 Task: Use the advanced search to search for repositories with size "2048".
Action: Mouse moved to (109, 371)
Screenshot: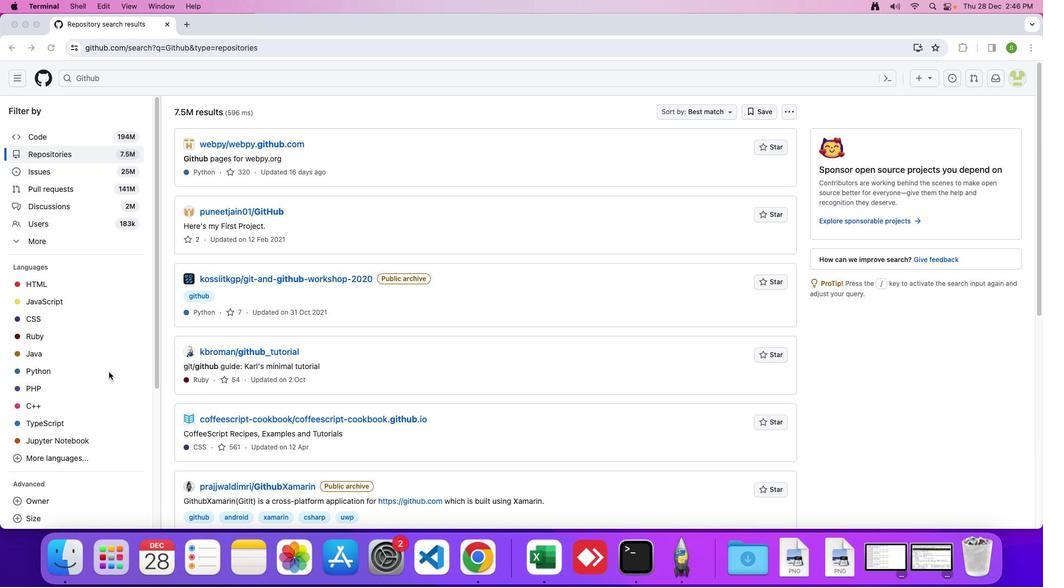 
Action: Mouse scrolled (109, 371) with delta (0, 0)
Screenshot: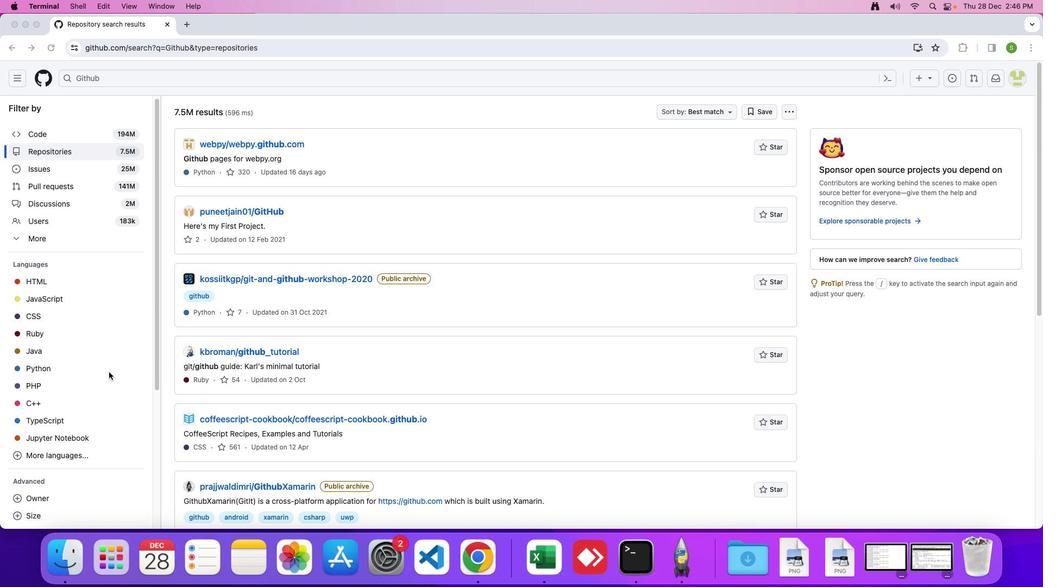 
Action: Mouse scrolled (109, 371) with delta (0, 0)
Screenshot: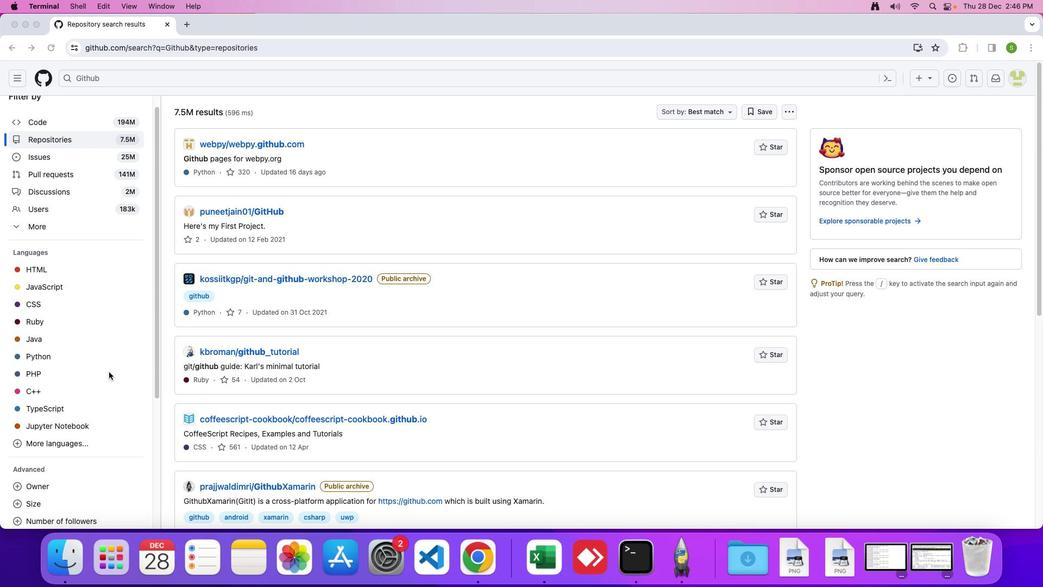 
Action: Mouse scrolled (109, 371) with delta (0, -1)
Screenshot: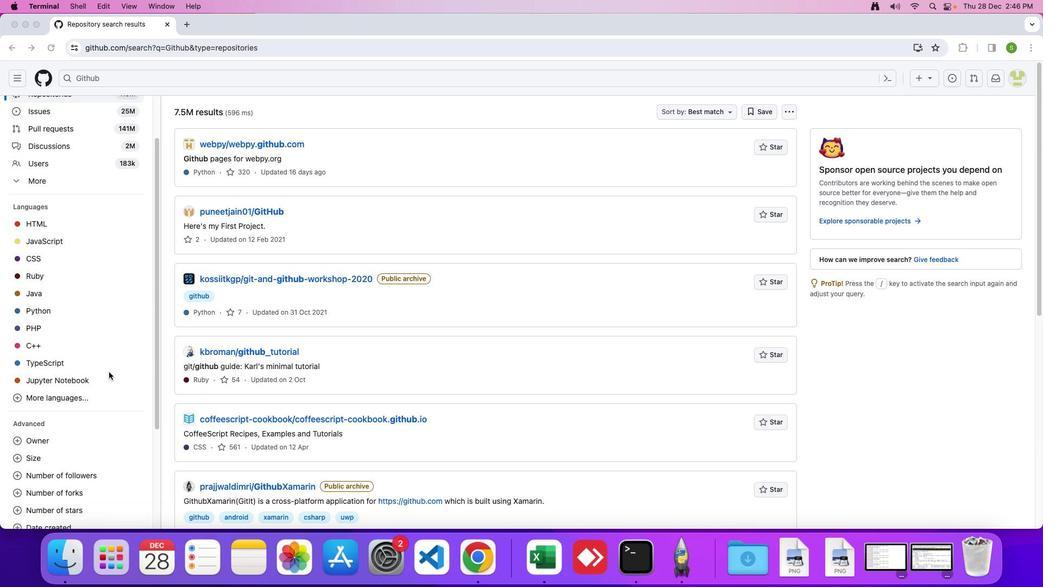 
Action: Mouse moved to (109, 372)
Screenshot: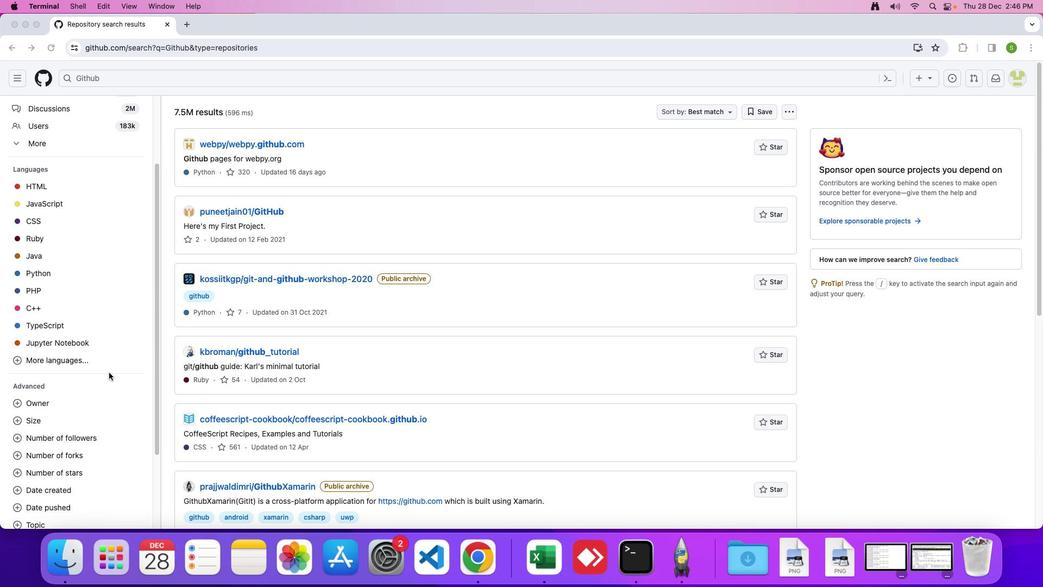 
Action: Mouse scrolled (109, 372) with delta (0, 0)
Screenshot: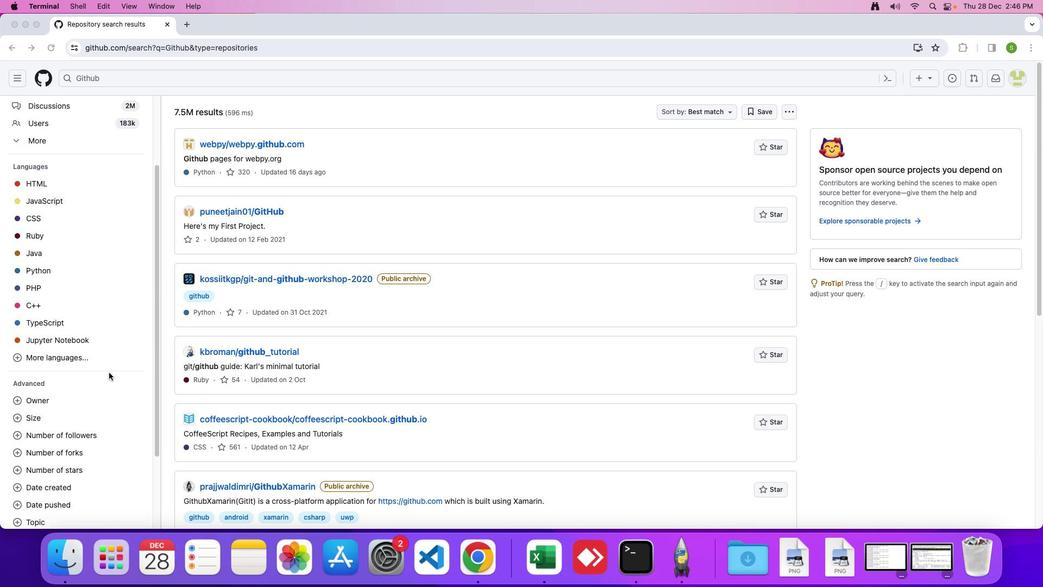 
Action: Mouse scrolled (109, 372) with delta (0, 0)
Screenshot: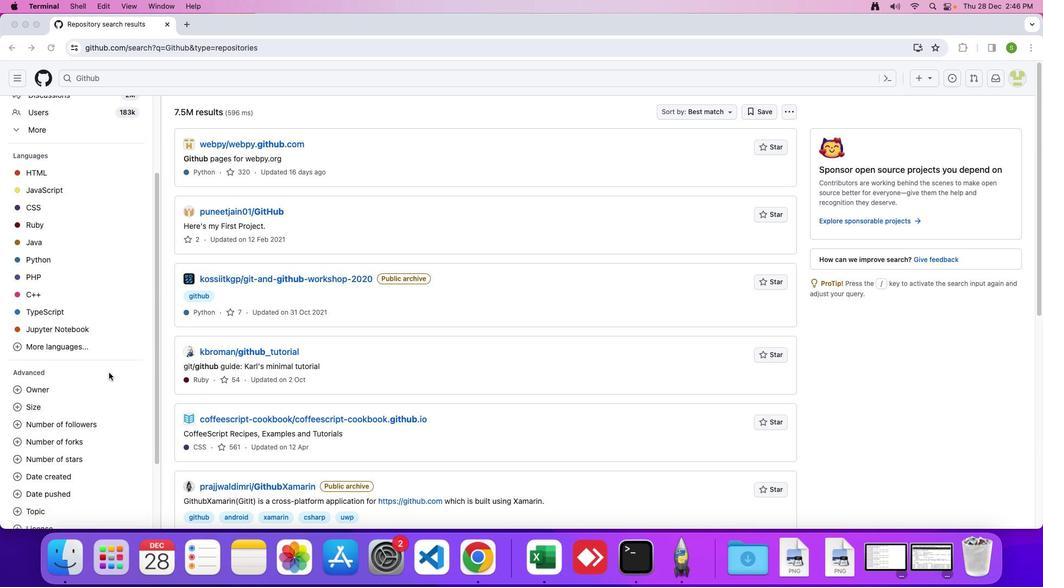 
Action: Mouse scrolled (109, 372) with delta (0, -1)
Screenshot: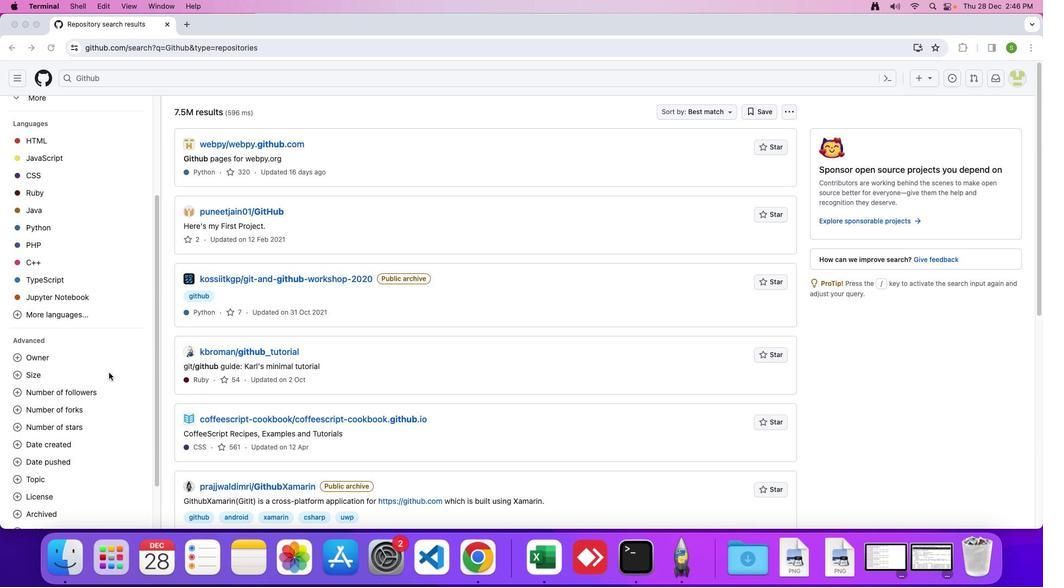 
Action: Mouse scrolled (109, 372) with delta (0, 0)
Screenshot: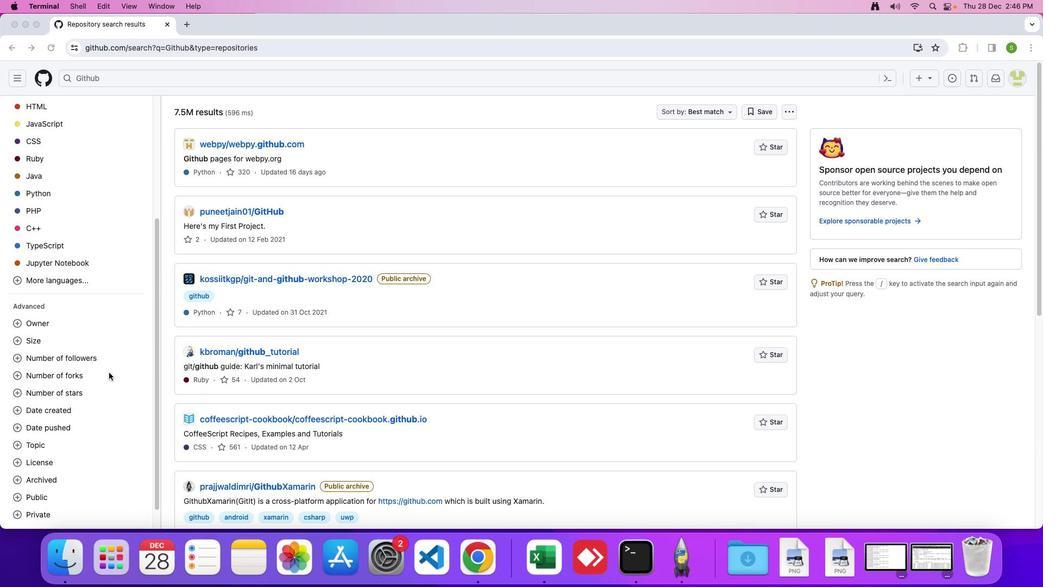 
Action: Mouse scrolled (109, 372) with delta (0, 0)
Screenshot: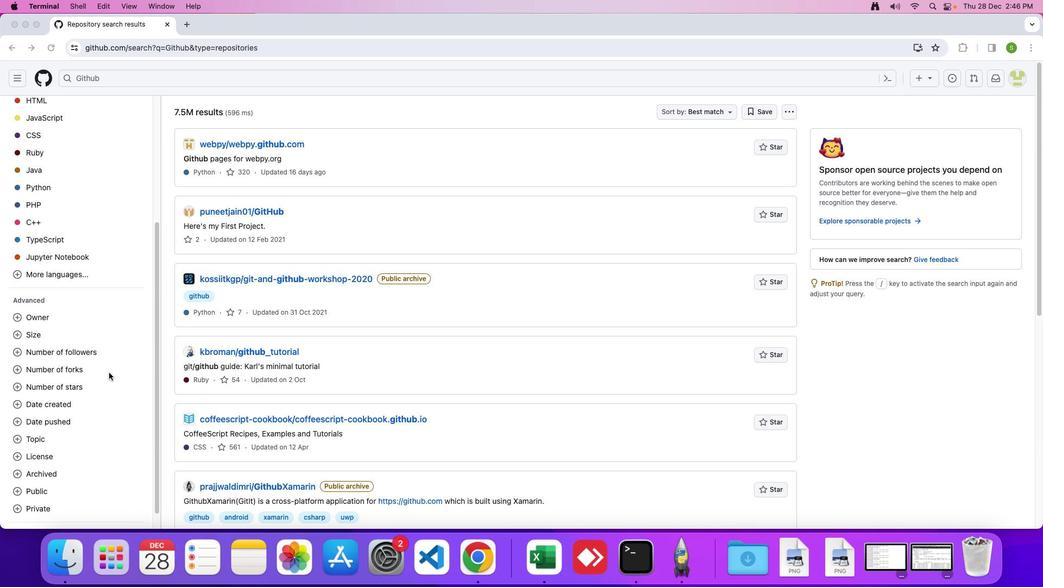 
Action: Mouse scrolled (109, 372) with delta (0, 0)
Screenshot: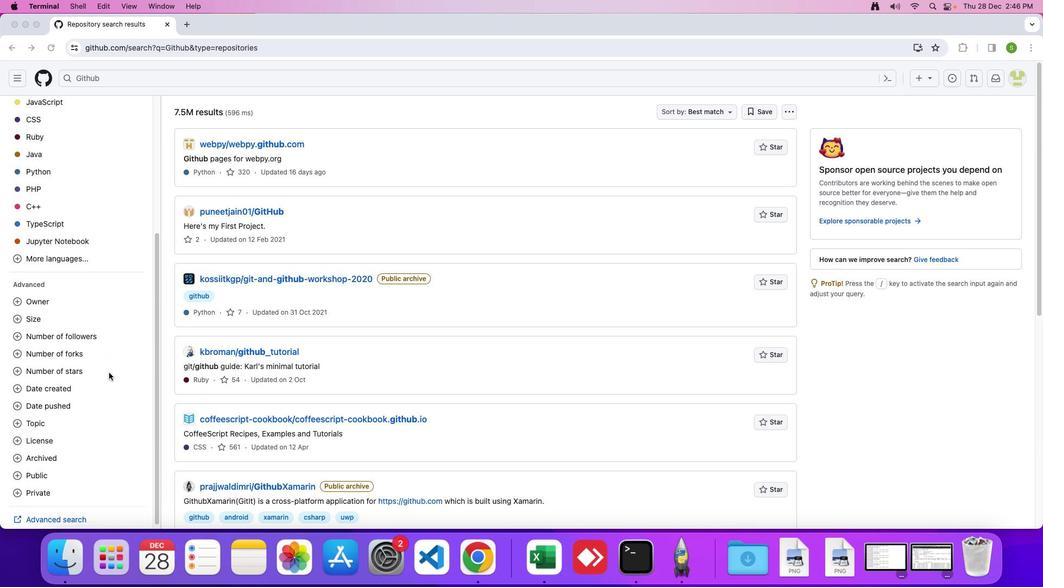 
Action: Mouse scrolled (109, 372) with delta (0, 0)
Screenshot: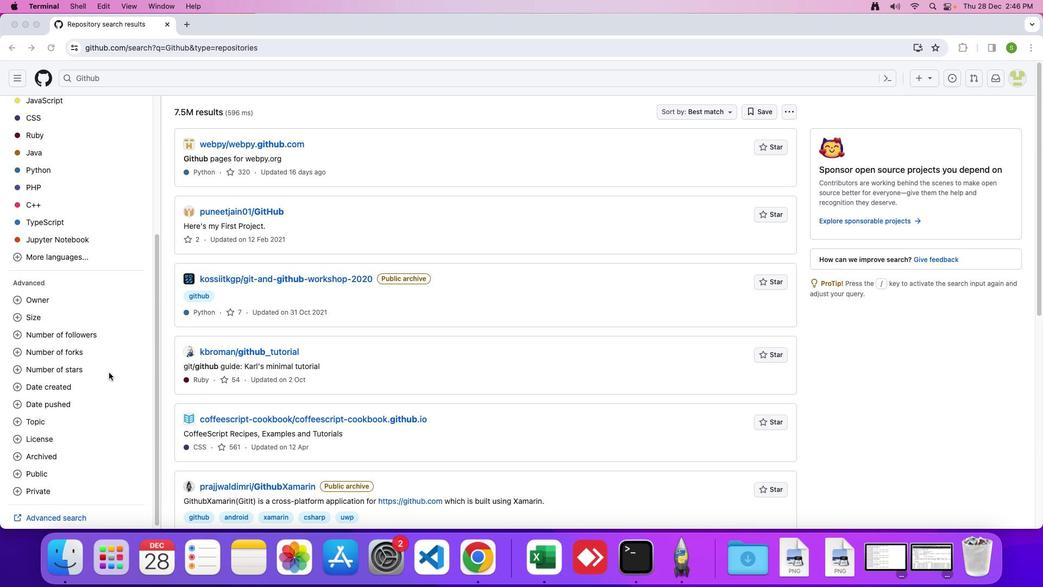 
Action: Mouse scrolled (109, 372) with delta (0, -2)
Screenshot: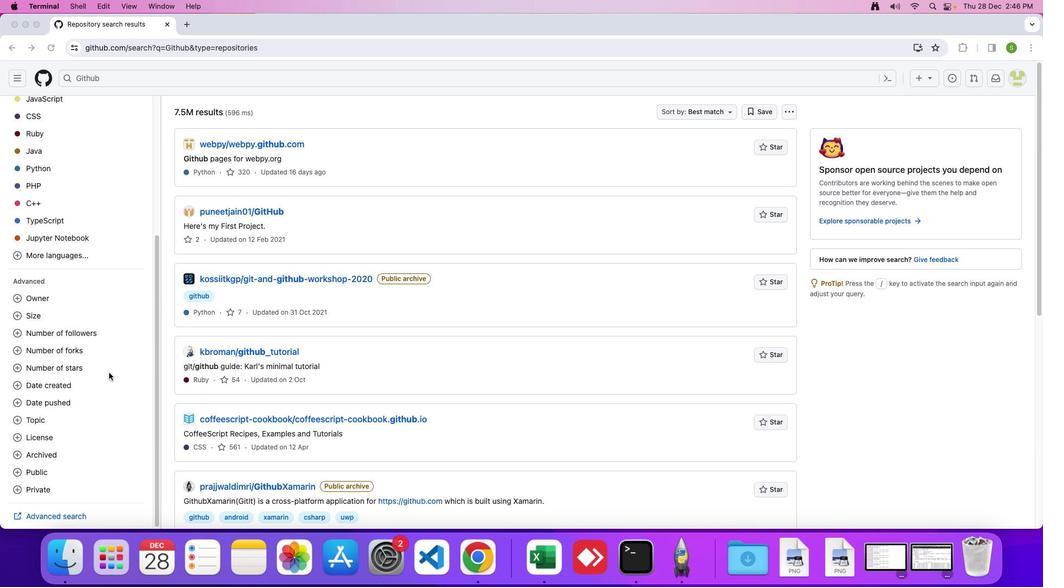 
Action: Mouse scrolled (109, 372) with delta (0, -2)
Screenshot: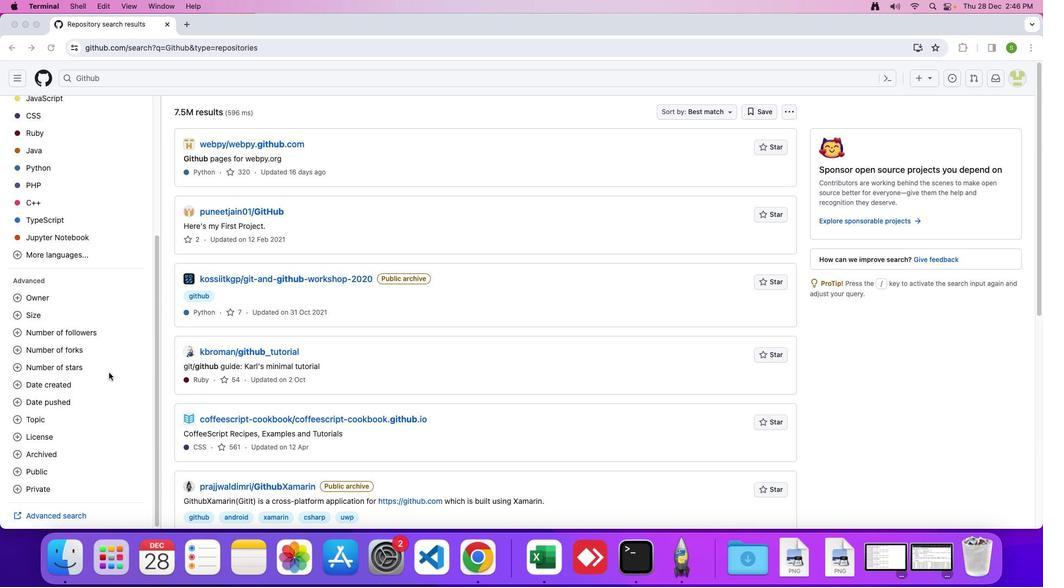 
Action: Mouse moved to (61, 513)
Screenshot: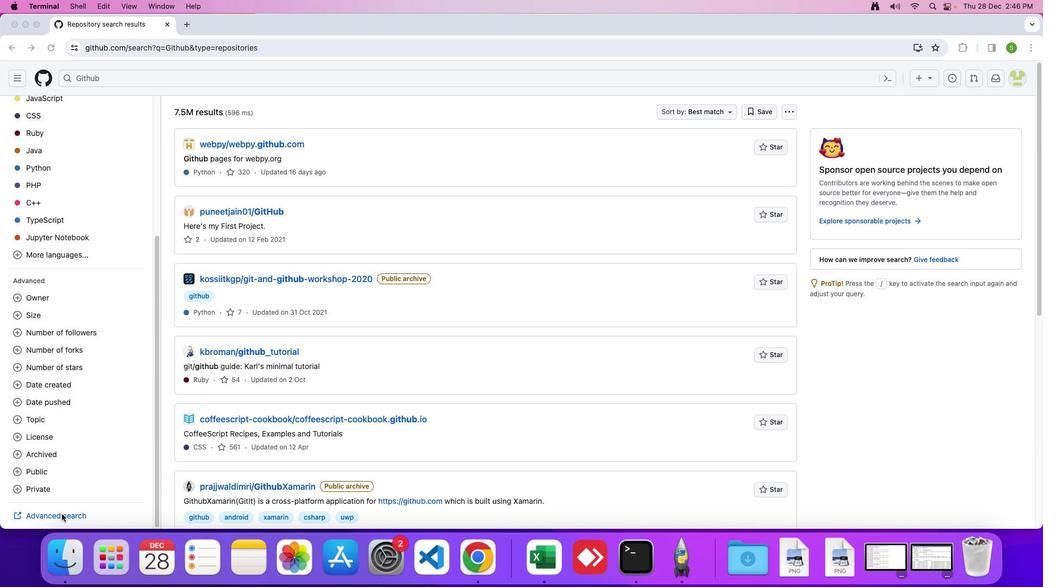
Action: Mouse pressed left at (61, 513)
Screenshot: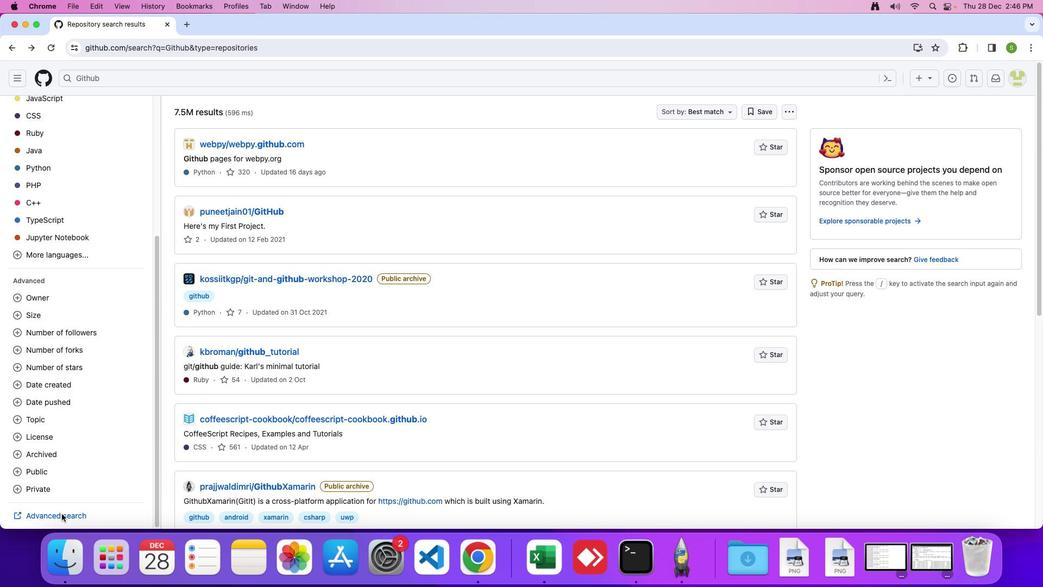 
Action: Mouse moved to (55, 514)
Screenshot: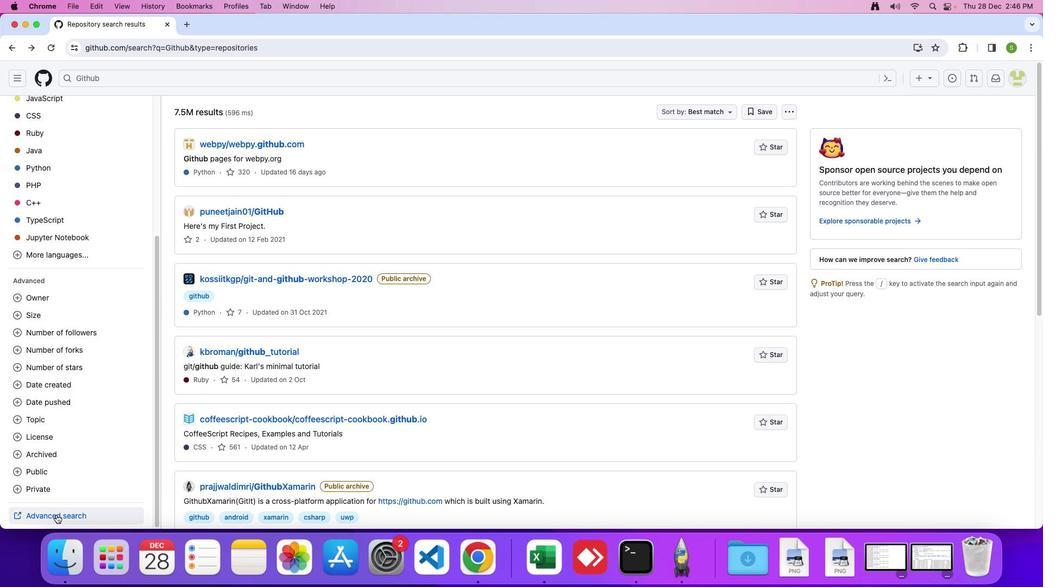 
Action: Mouse pressed left at (55, 514)
Screenshot: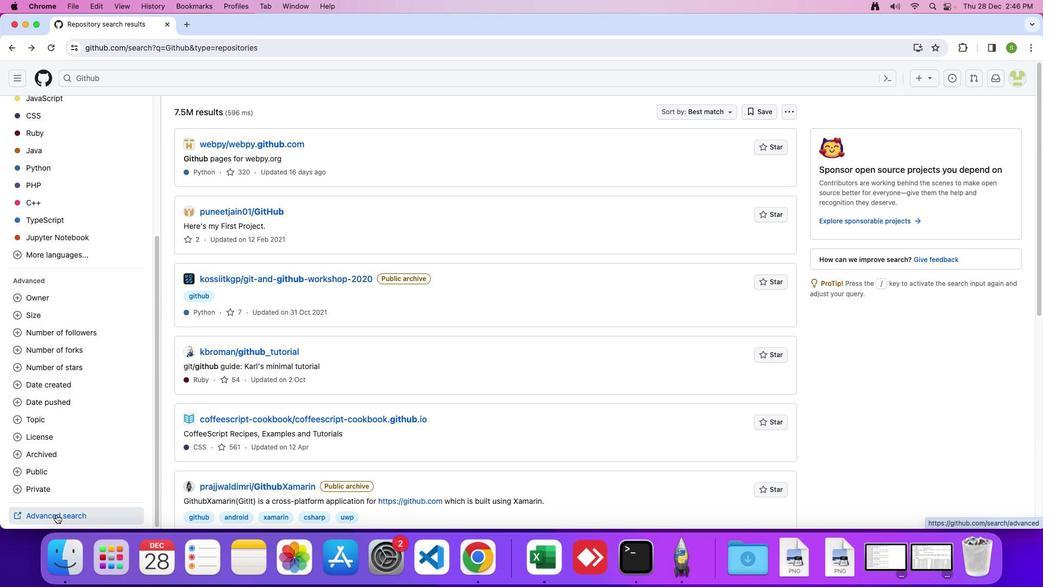 
Action: Mouse moved to (351, 418)
Screenshot: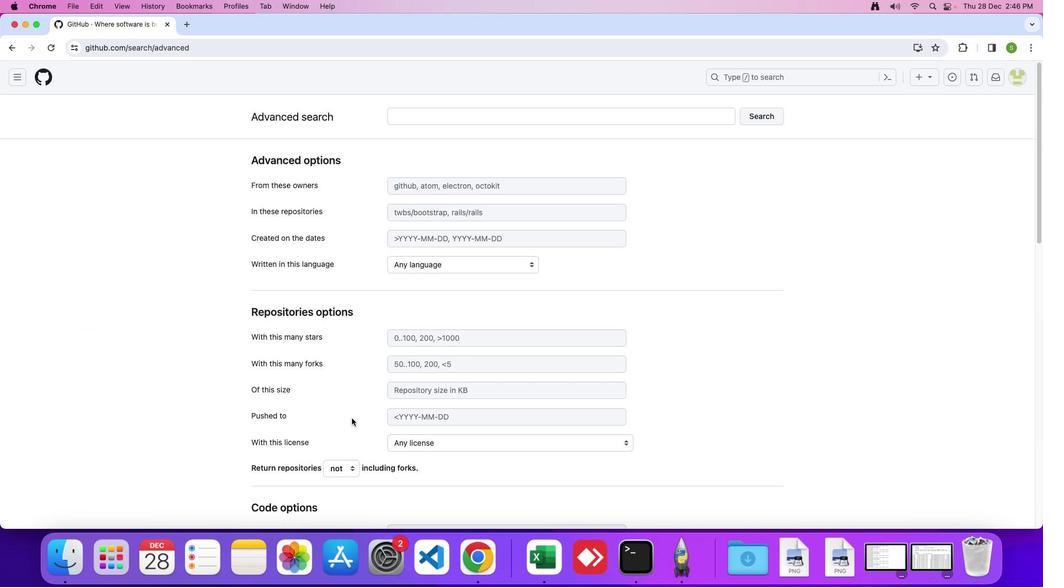 
Action: Mouse scrolled (351, 418) with delta (0, 0)
Screenshot: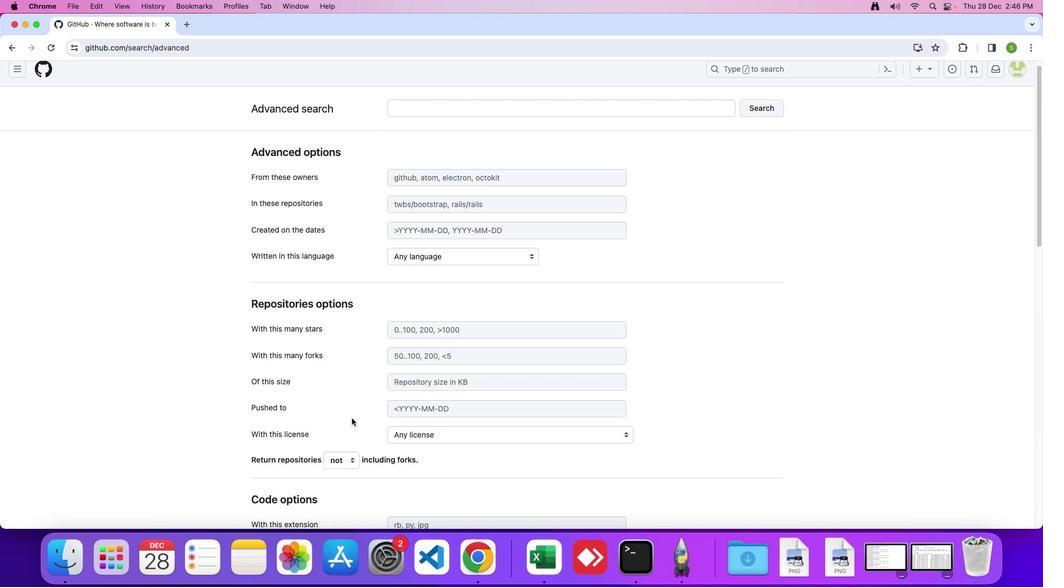 
Action: Mouse moved to (351, 418)
Screenshot: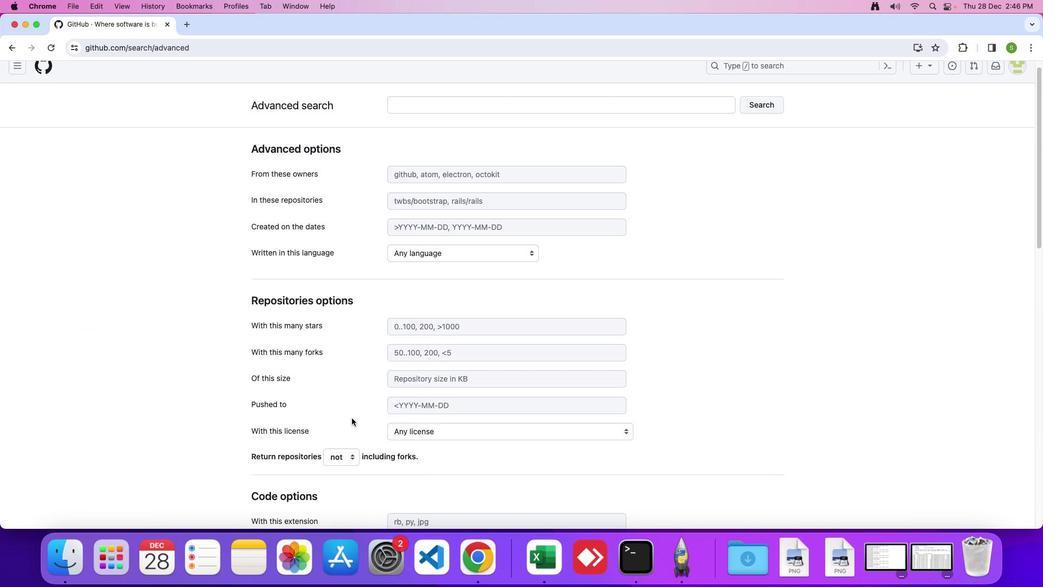
Action: Mouse scrolled (351, 418) with delta (0, 0)
Screenshot: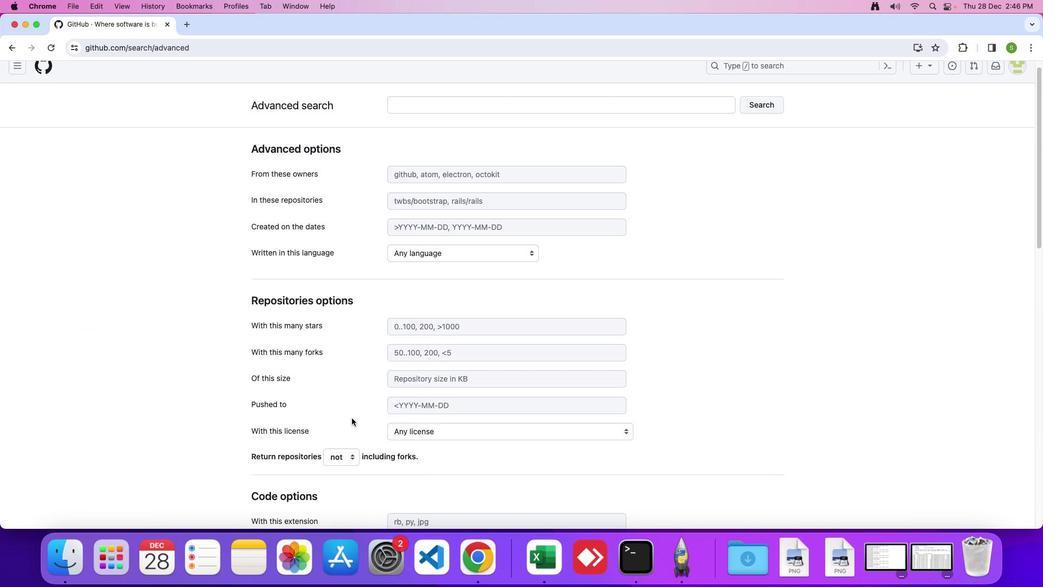 
Action: Mouse moved to (351, 383)
Screenshot: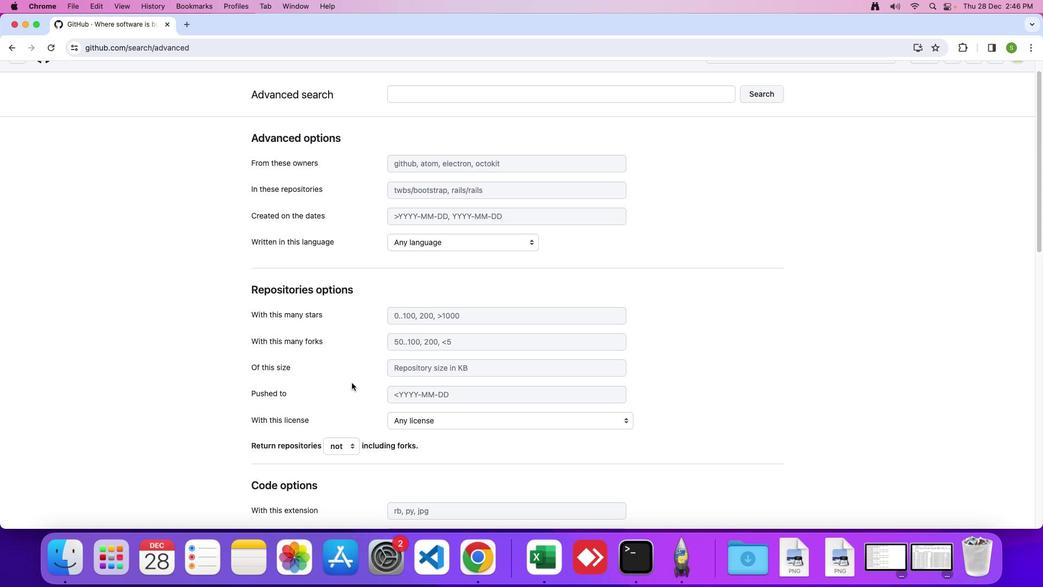
Action: Mouse scrolled (351, 383) with delta (0, 0)
Screenshot: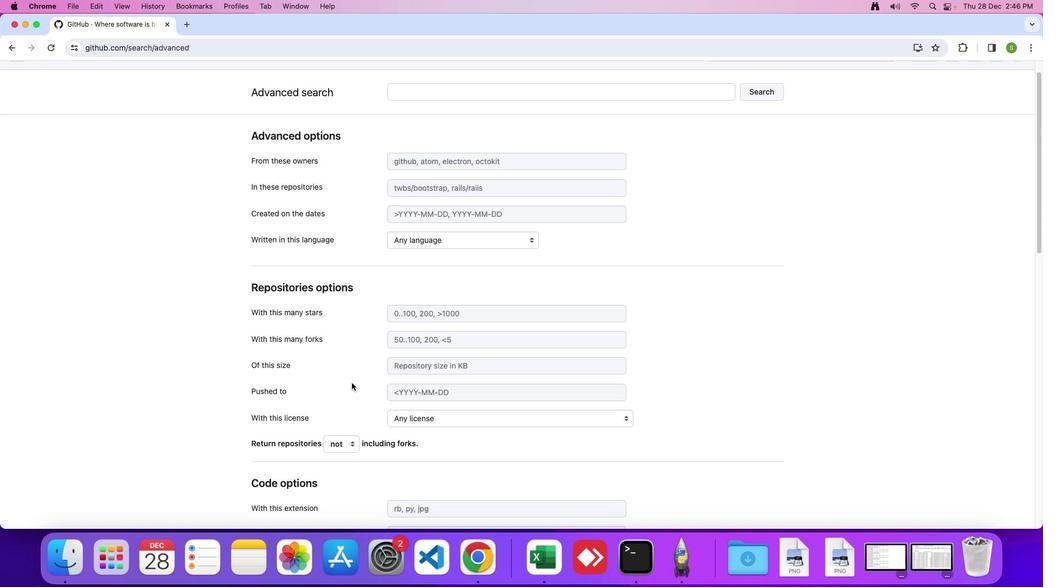 
Action: Mouse scrolled (351, 383) with delta (0, 0)
Screenshot: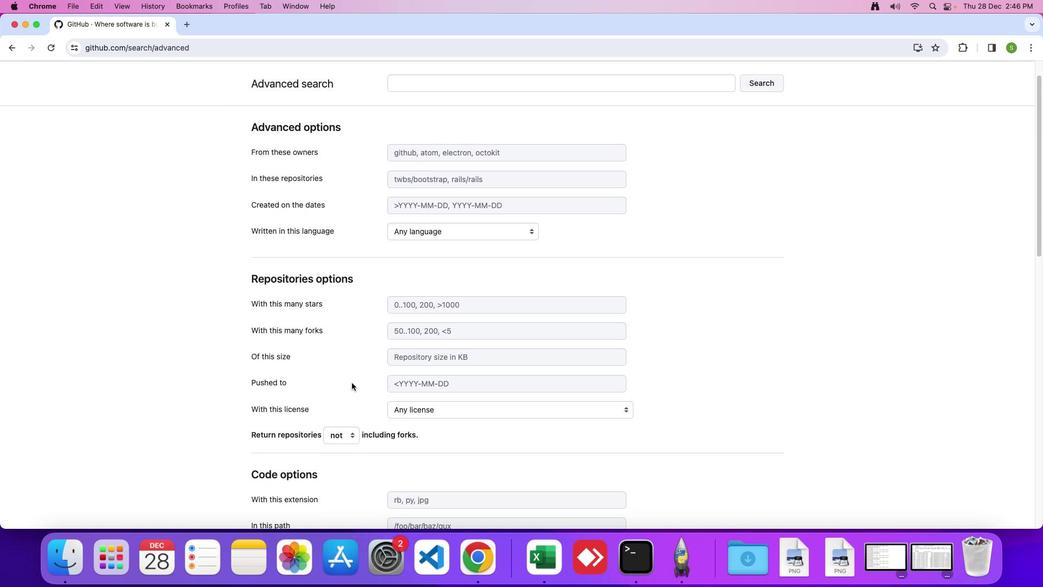 
Action: Mouse scrolled (351, 383) with delta (0, 0)
Screenshot: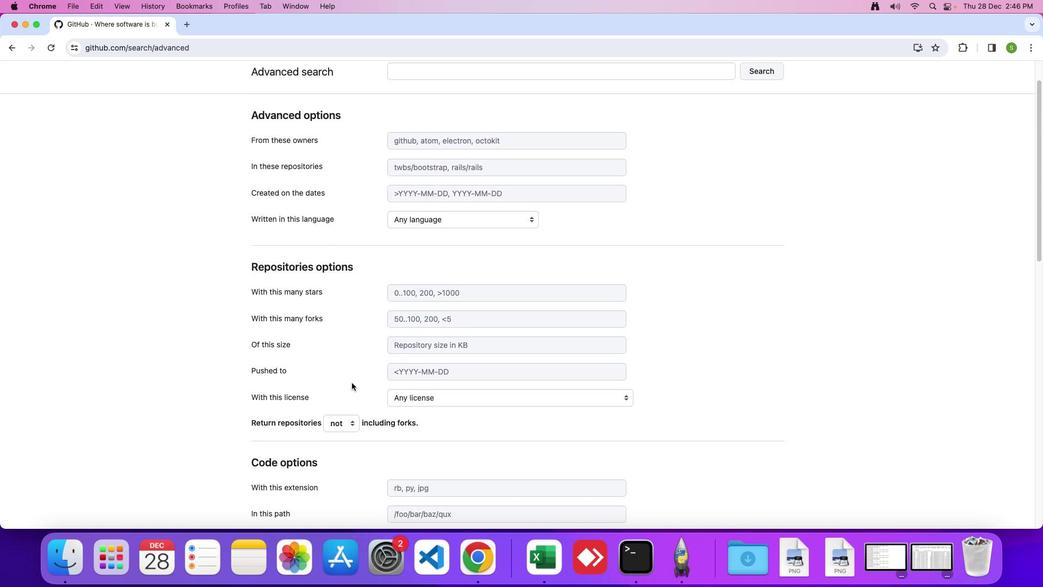 
Action: Mouse scrolled (351, 383) with delta (0, 0)
Screenshot: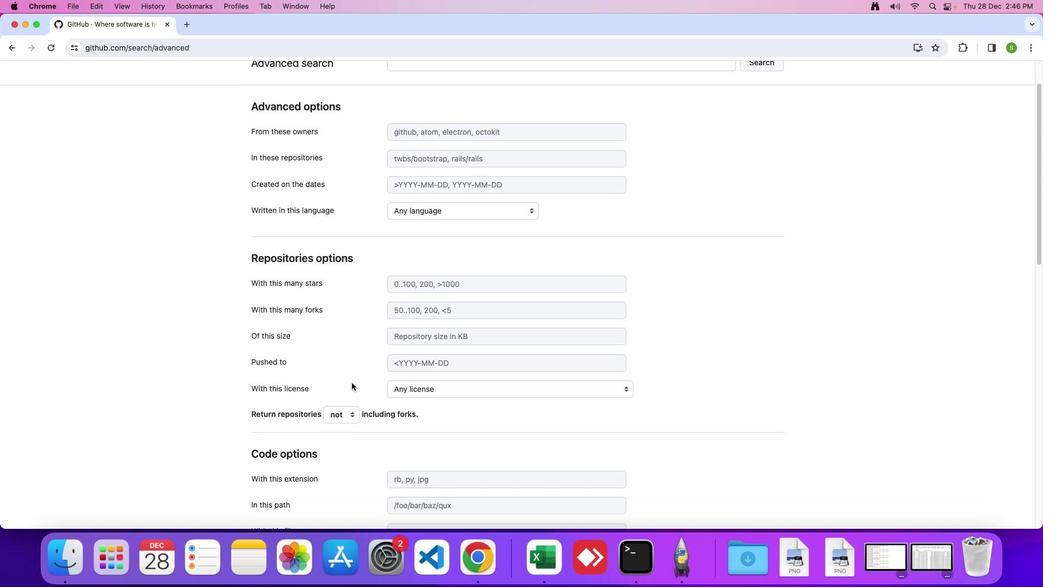 
Action: Mouse scrolled (351, 383) with delta (0, -1)
Screenshot: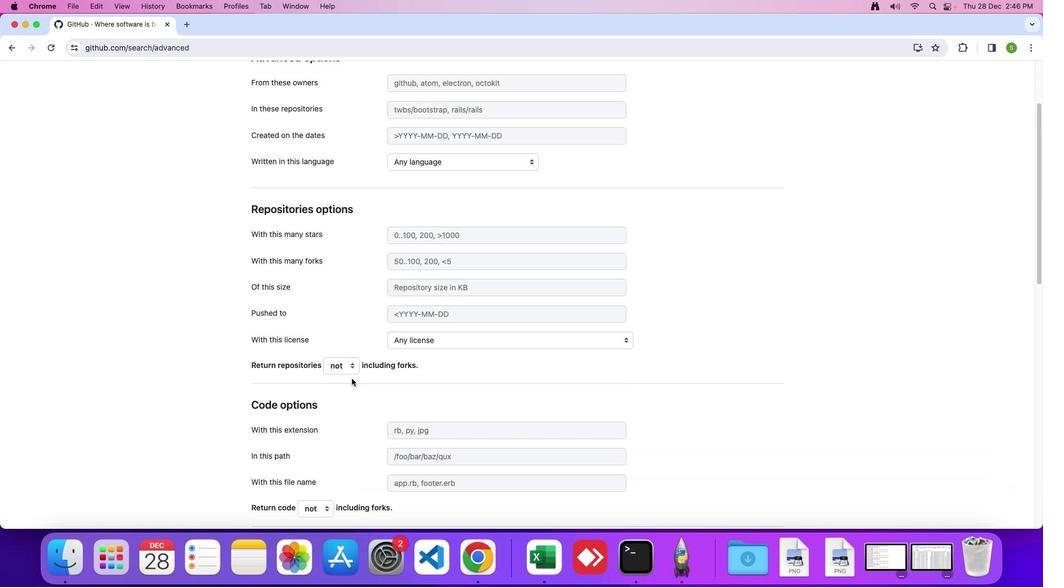 
Action: Mouse moved to (425, 278)
Screenshot: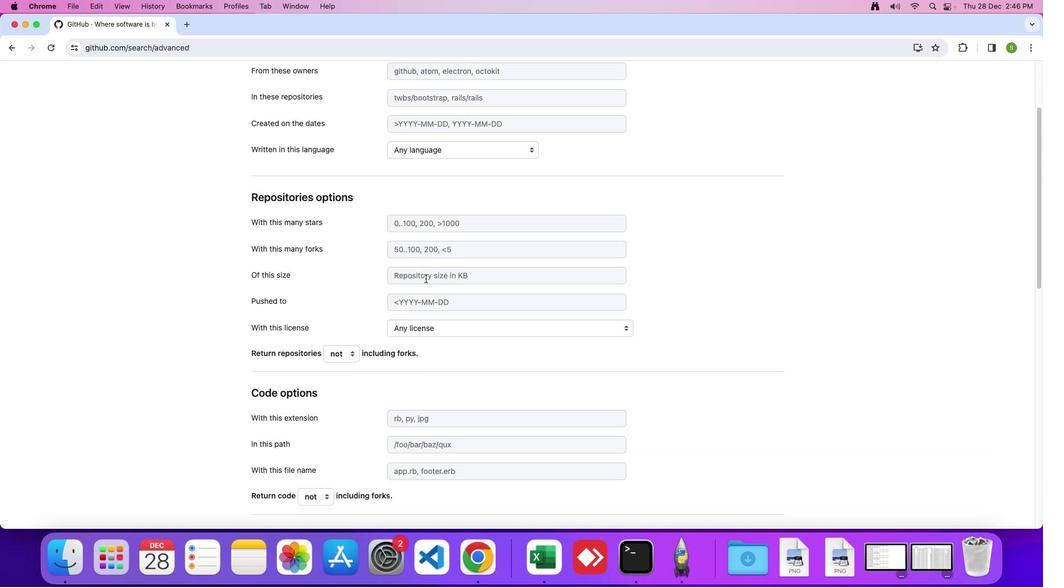
Action: Mouse pressed left at (425, 278)
Screenshot: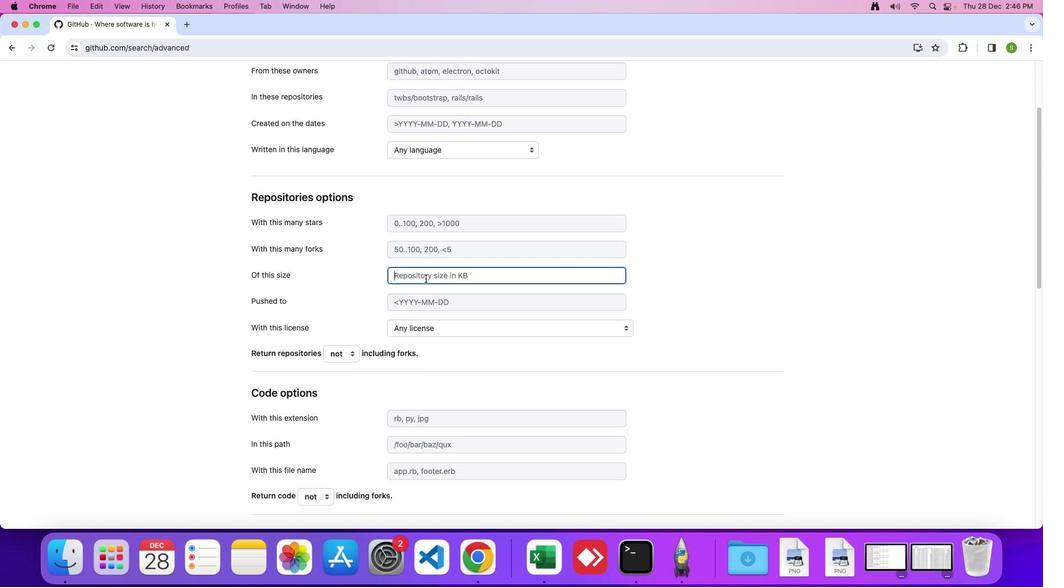 
Action: Mouse moved to (425, 277)
Screenshot: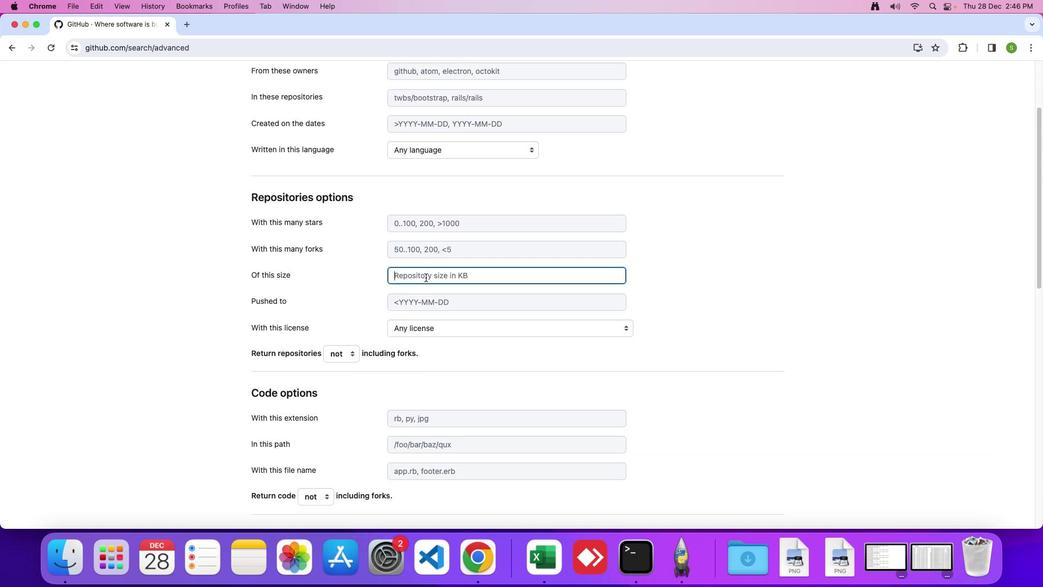 
Action: Key pressed '2''0''4''8'Key.enter
Screenshot: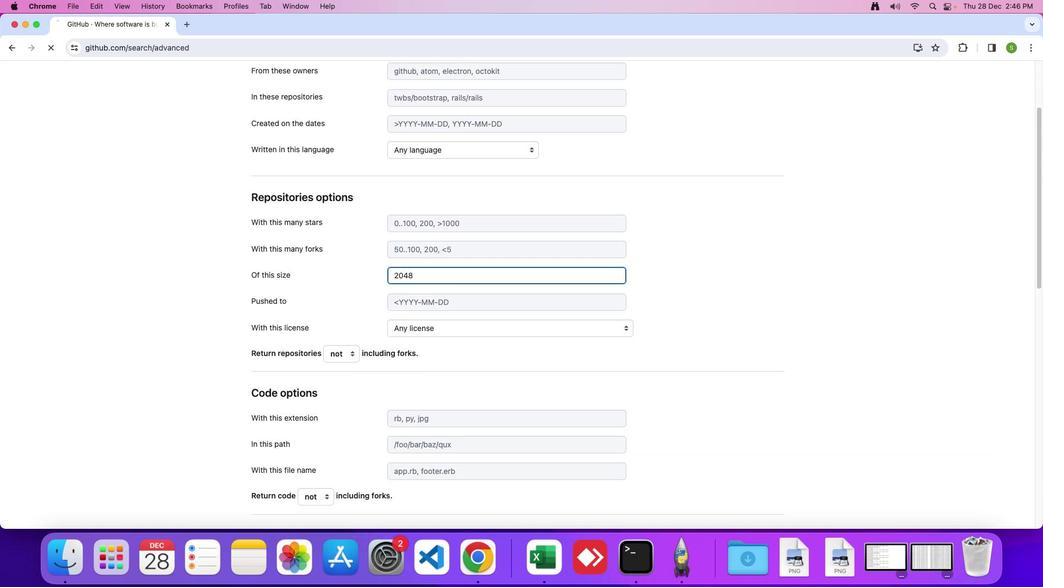 
